 Task: Show a horizontal guide at 9cm in black color in the drawing.
Action: Mouse moved to (100, 86)
Screenshot: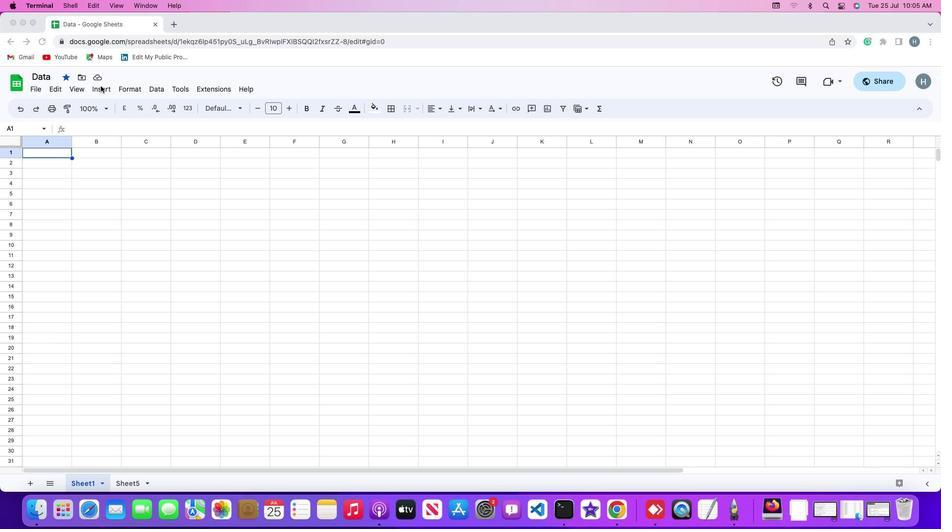 
Action: Mouse pressed left at (100, 86)
Screenshot: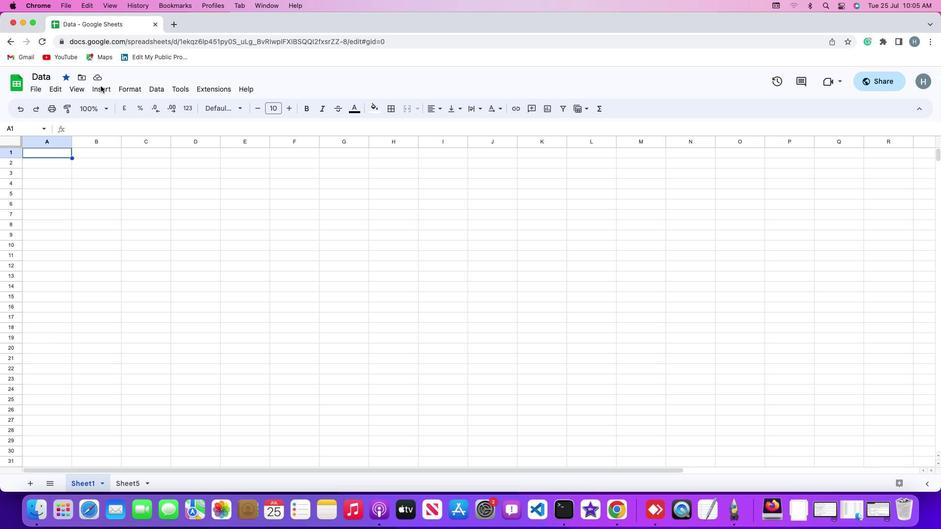 
Action: Mouse moved to (101, 87)
Screenshot: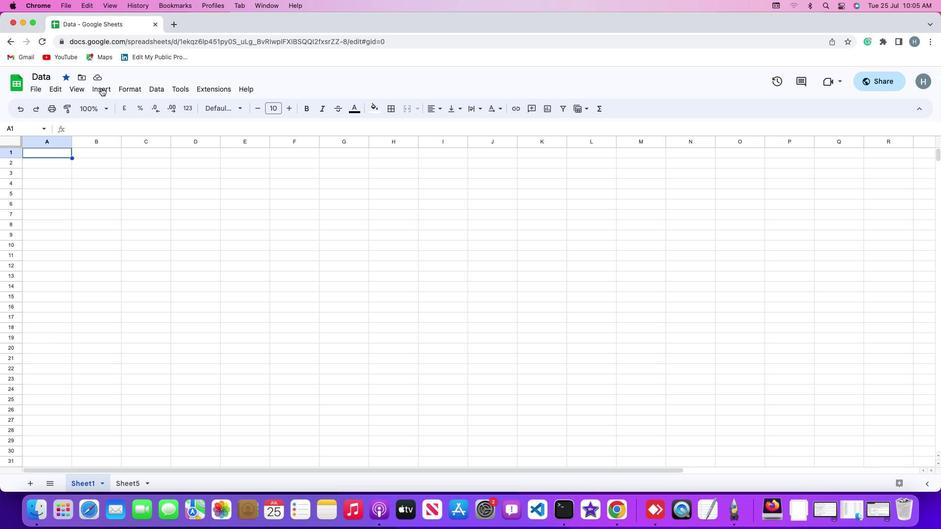 
Action: Mouse pressed left at (101, 87)
Screenshot: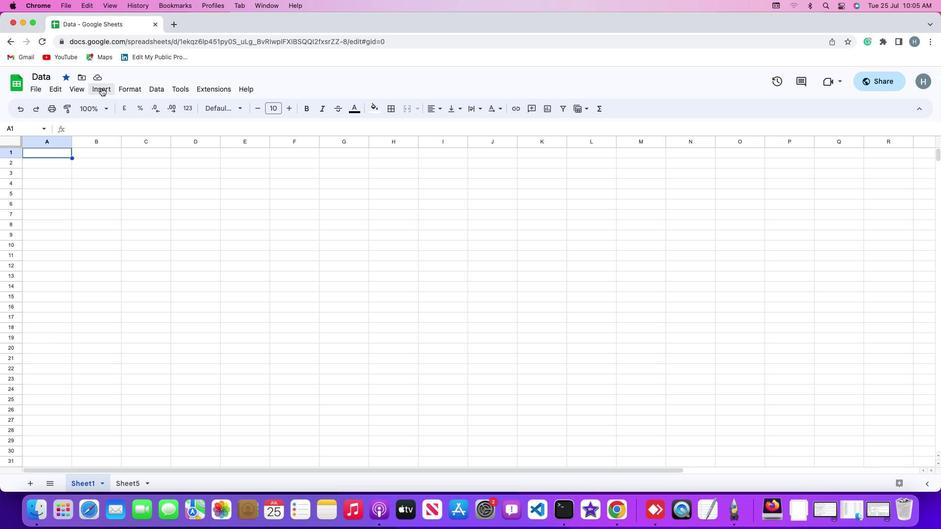 
Action: Mouse moved to (133, 223)
Screenshot: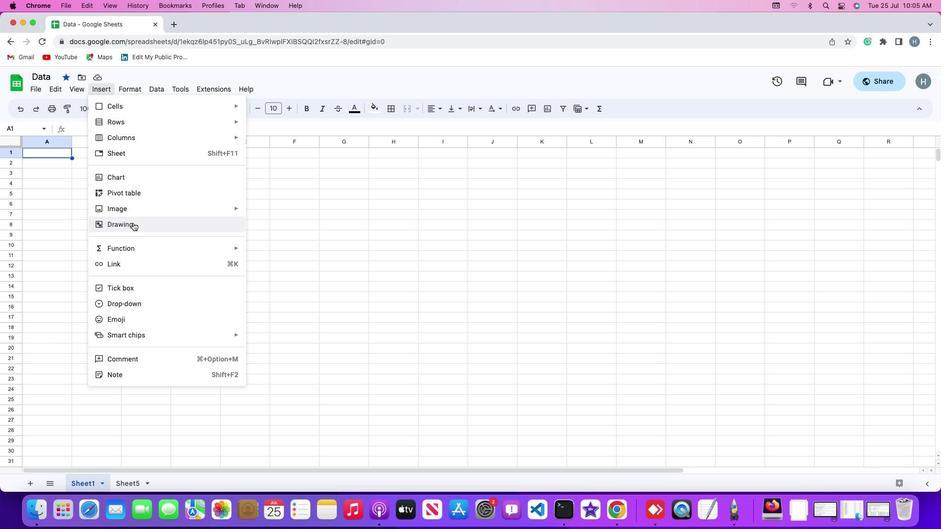 
Action: Mouse pressed left at (133, 223)
Screenshot: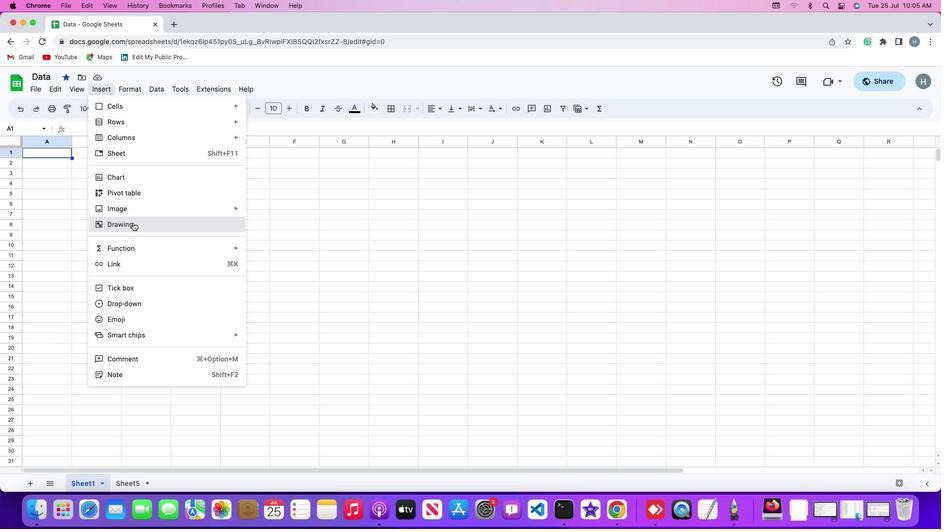
Action: Mouse moved to (274, 125)
Screenshot: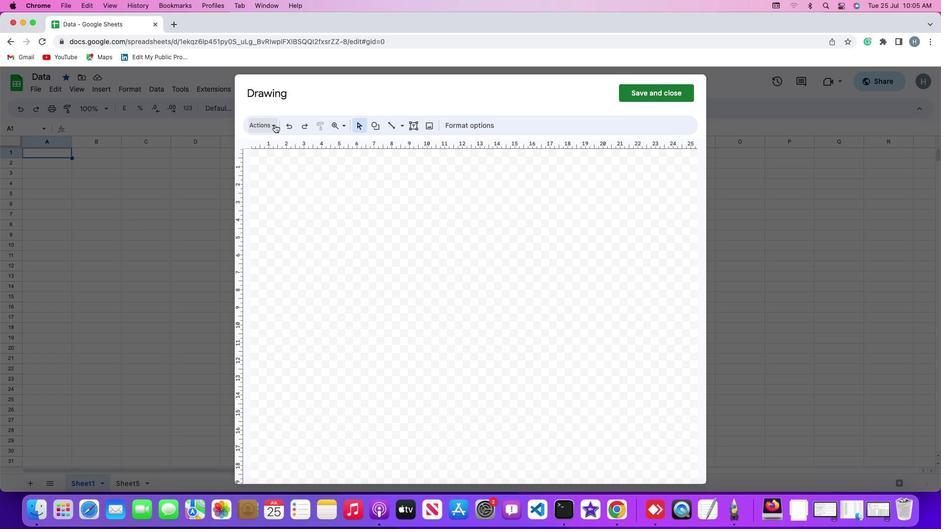 
Action: Mouse pressed left at (274, 125)
Screenshot: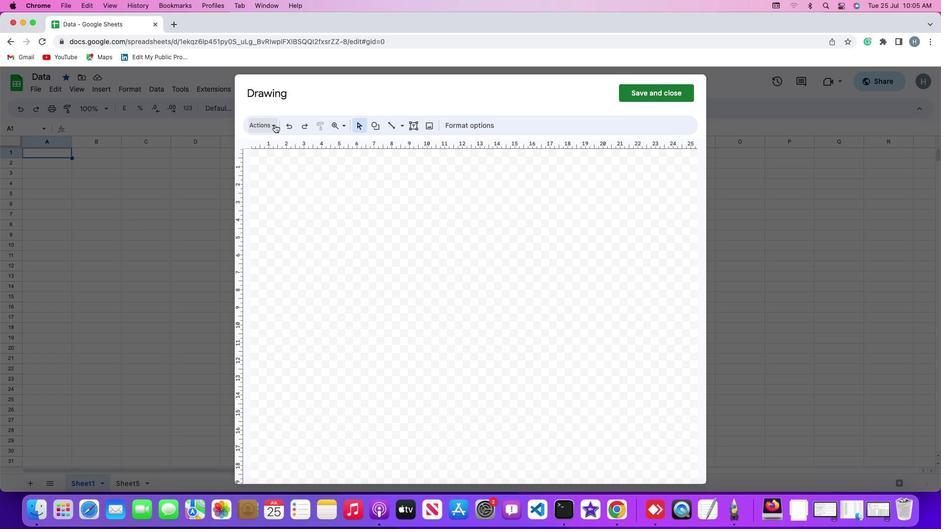 
Action: Mouse moved to (467, 355)
Screenshot: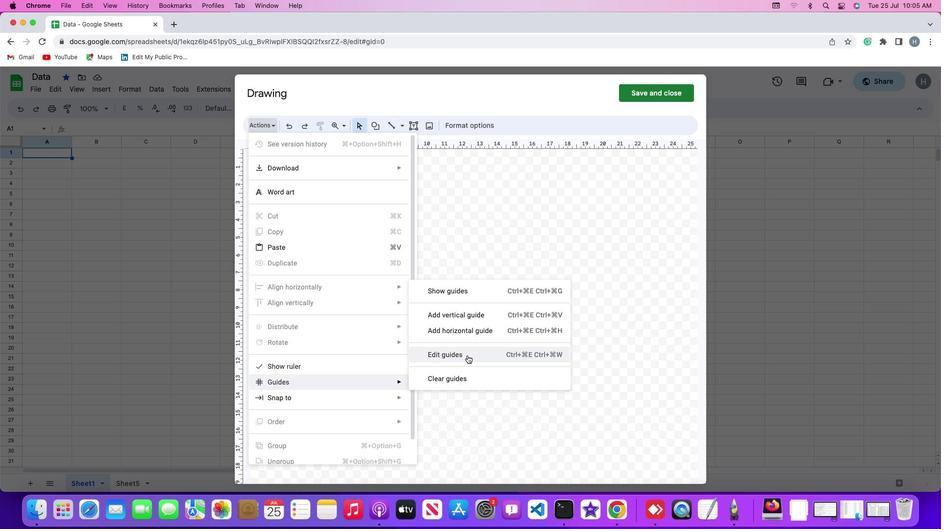 
Action: Mouse pressed left at (467, 355)
Screenshot: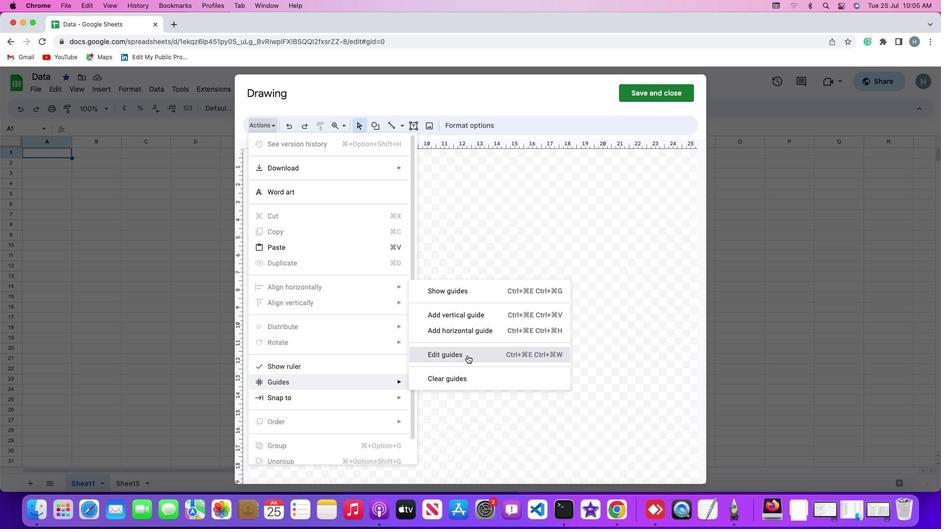 
Action: Mouse moved to (459, 220)
Screenshot: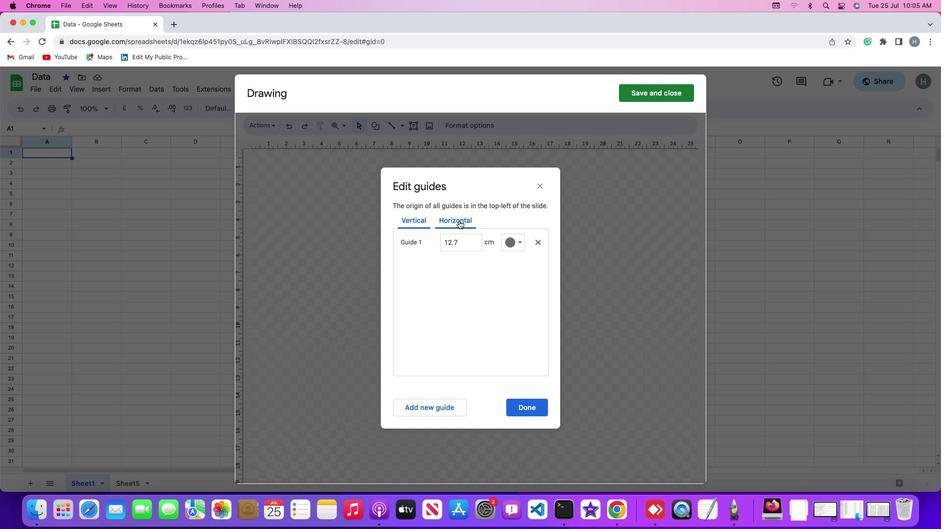 
Action: Mouse pressed left at (459, 220)
Screenshot: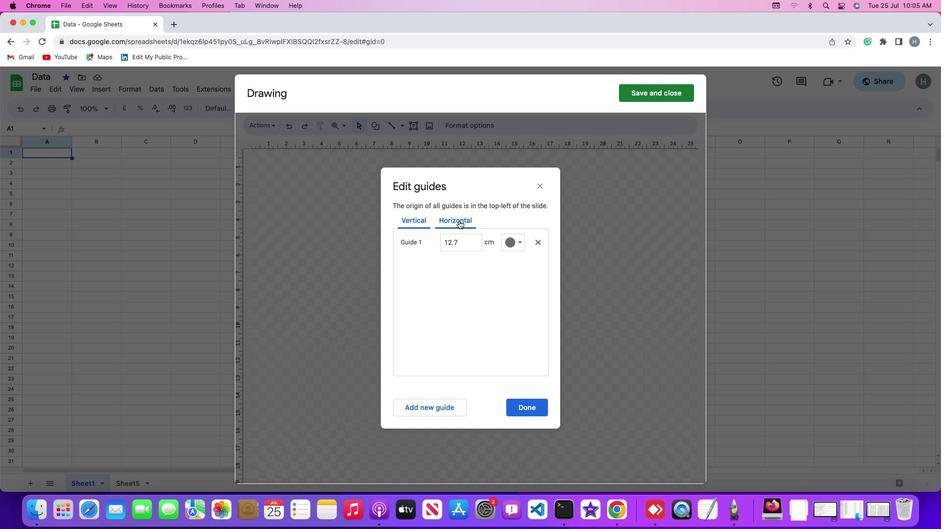 
Action: Mouse moved to (458, 407)
Screenshot: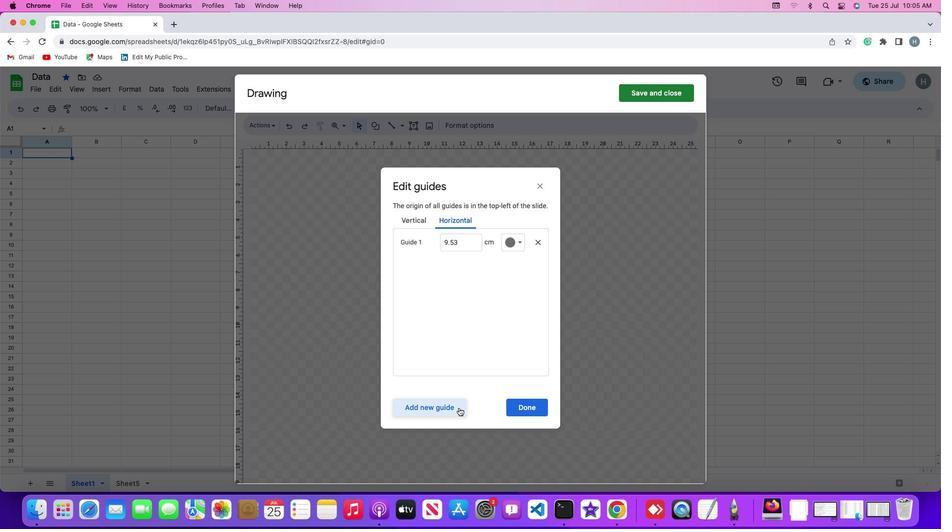 
Action: Mouse pressed left at (458, 407)
Screenshot: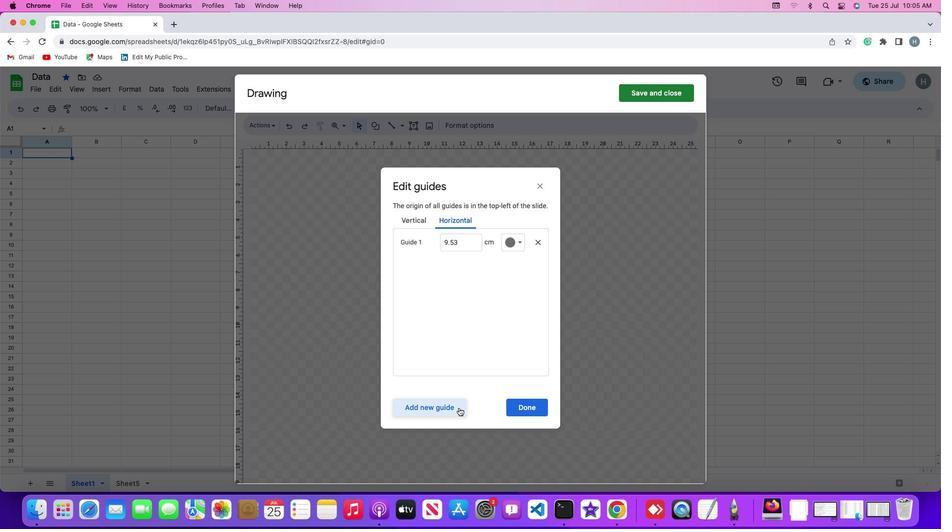 
Action: Mouse moved to (462, 274)
Screenshot: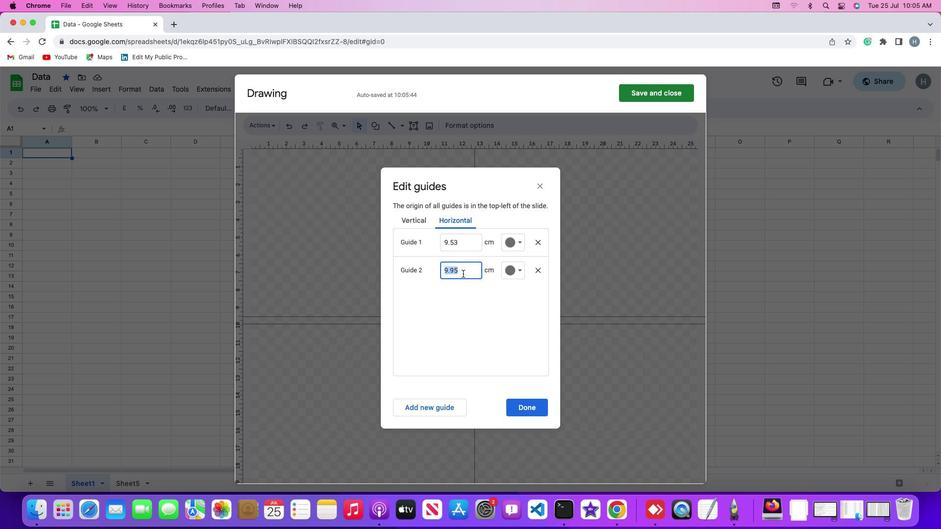
Action: Key pressed Key.backspace'9'
Screenshot: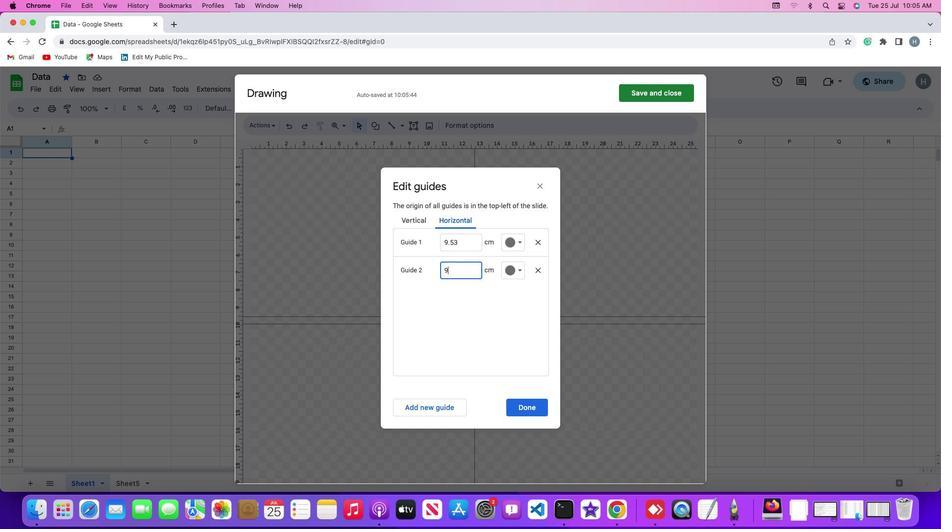
Action: Mouse moved to (522, 268)
Screenshot: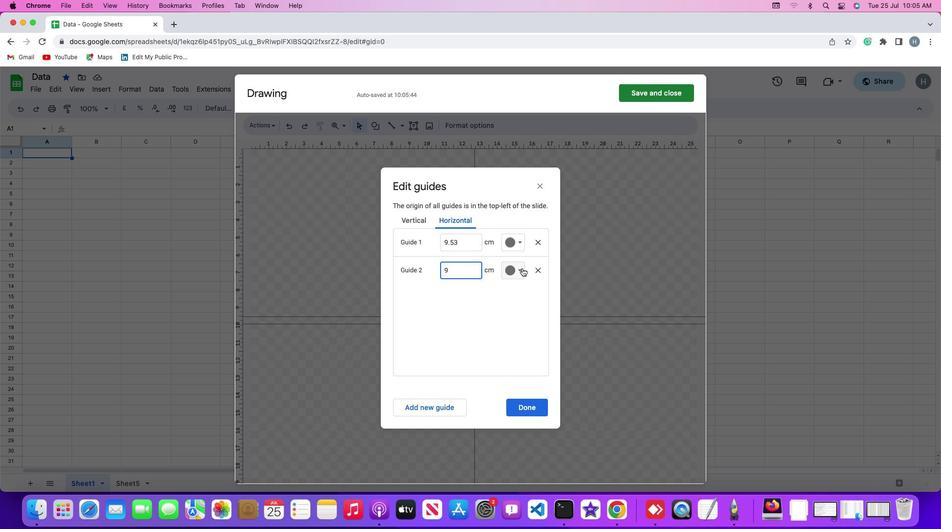 
Action: Mouse pressed left at (522, 268)
Screenshot: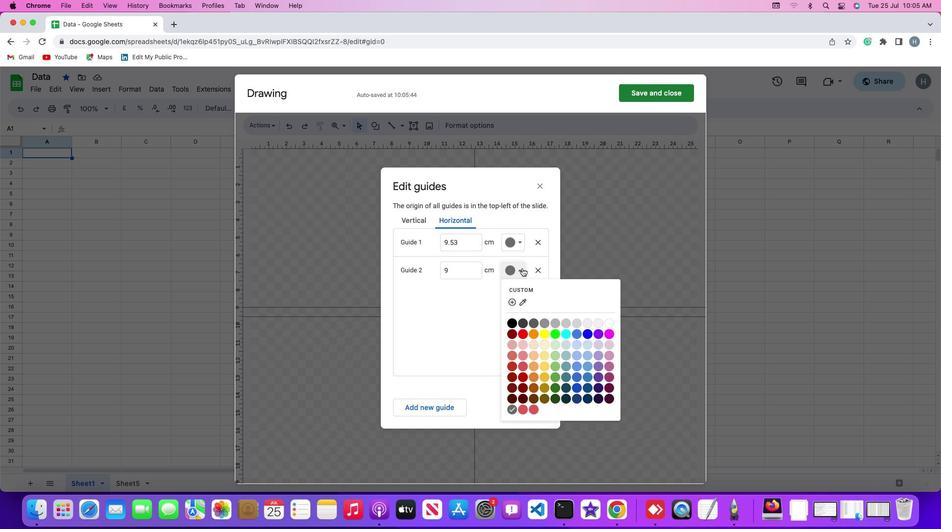 
Action: Mouse moved to (513, 322)
Screenshot: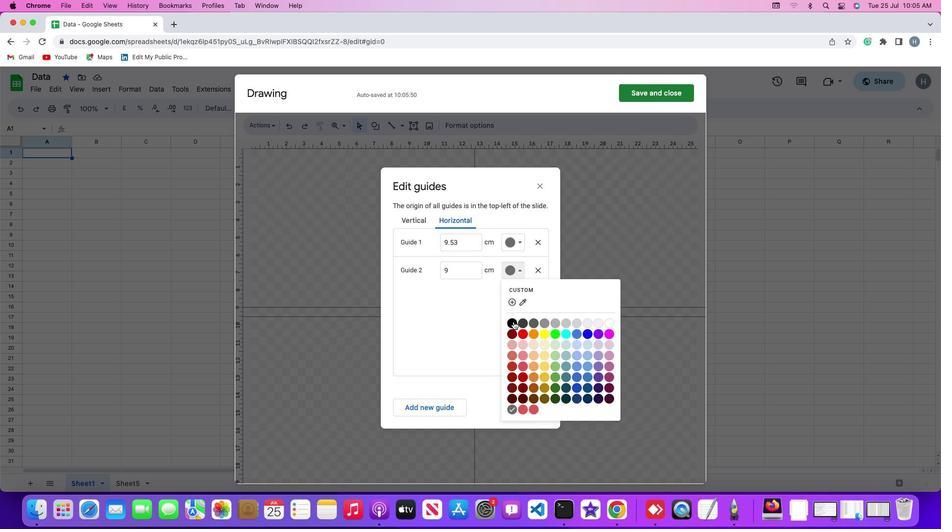 
Action: Mouse pressed left at (513, 322)
Screenshot: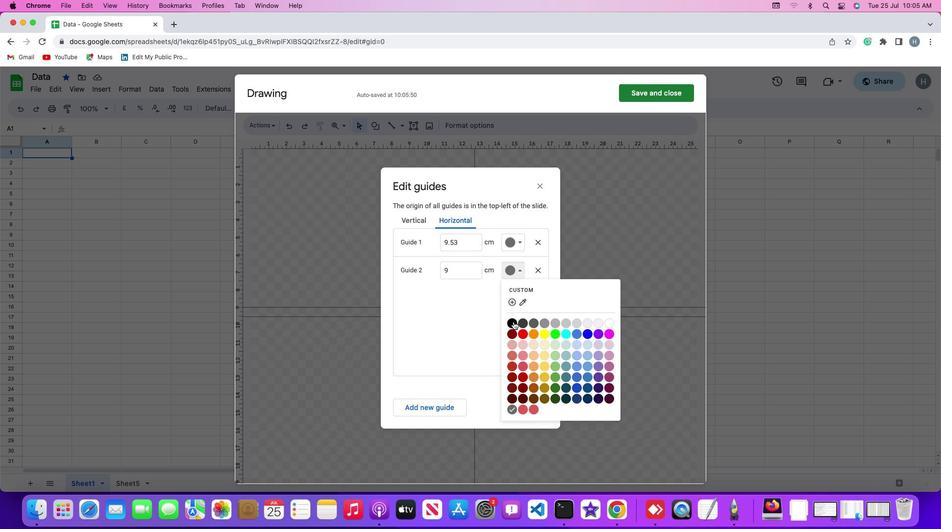 
Action: Mouse moved to (526, 408)
Screenshot: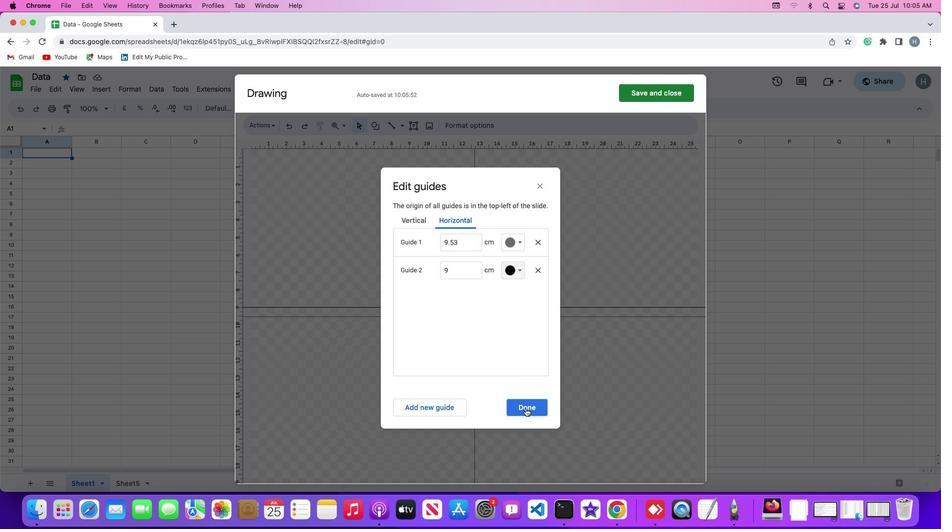 
Action: Mouse pressed left at (526, 408)
Screenshot: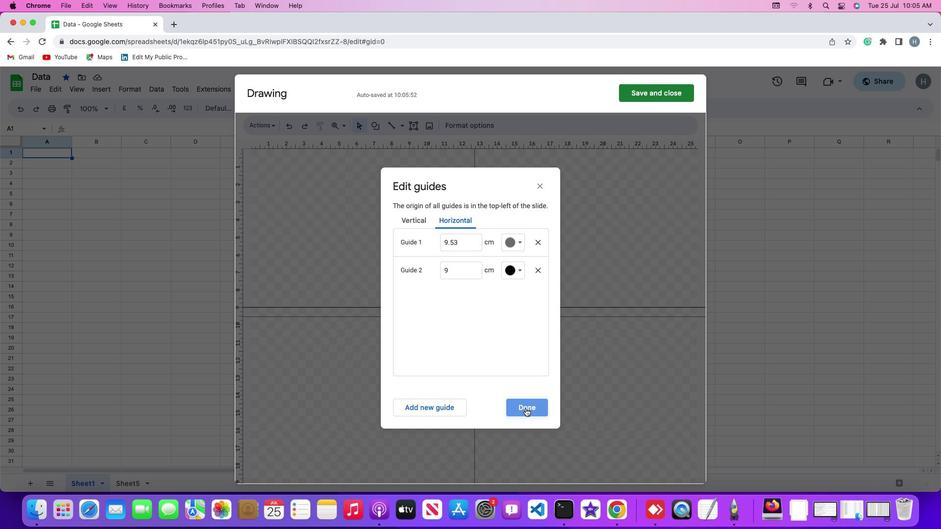 
Action: Mouse moved to (518, 347)
Screenshot: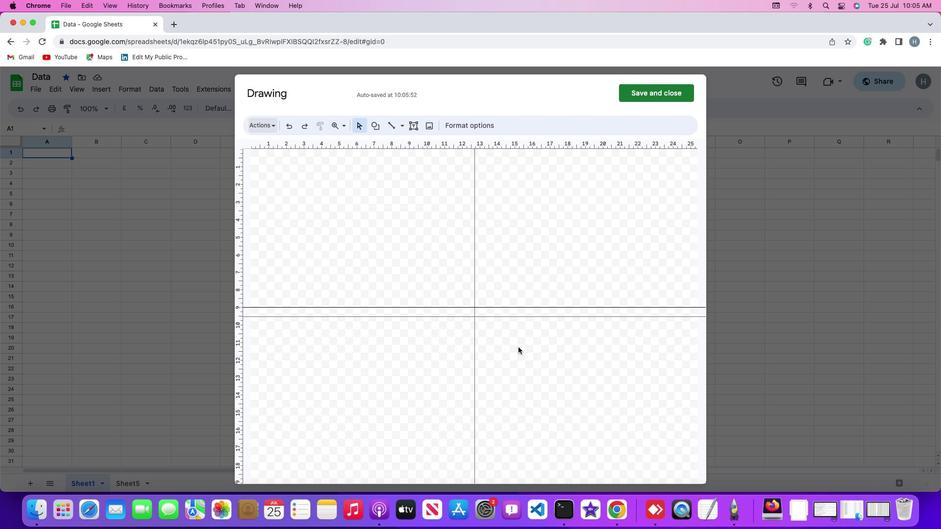 
